 Task: Sort the products in the category "Trash Bins & Bags" by unit price (high first).
Action: Mouse moved to (918, 317)
Screenshot: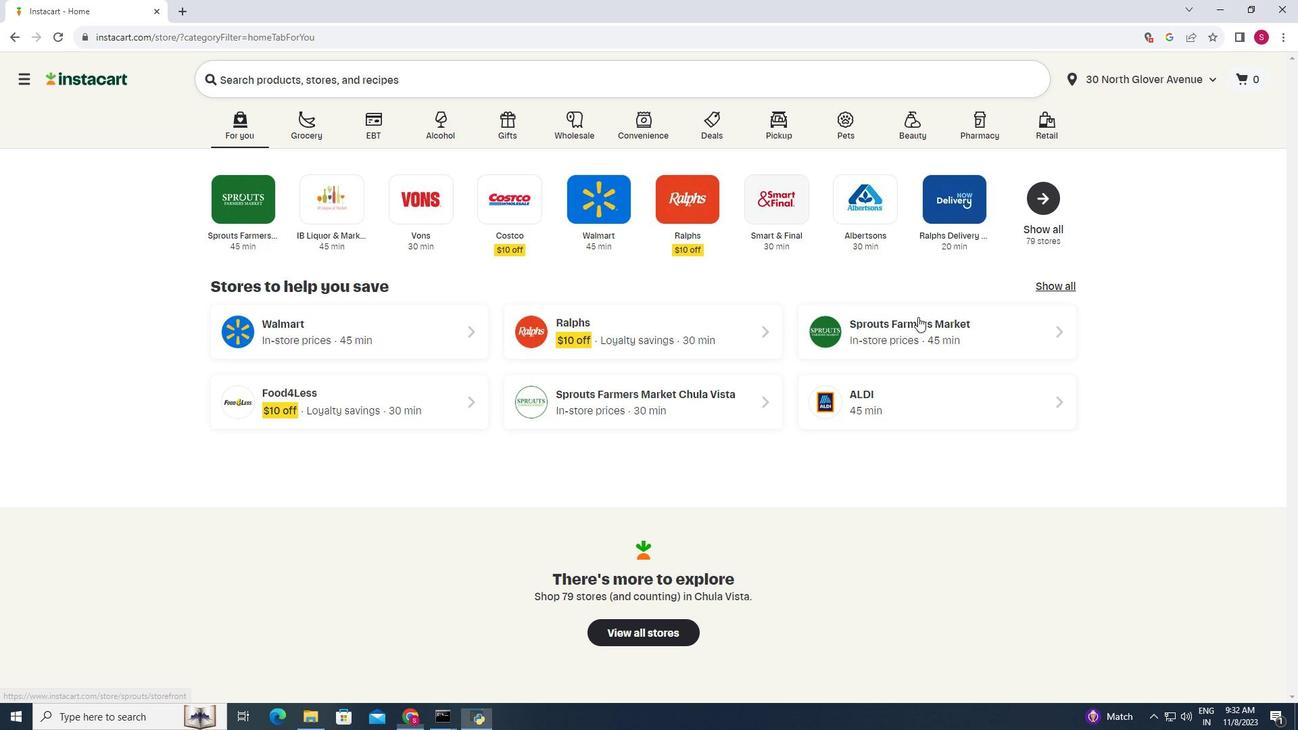 
Action: Mouse pressed left at (918, 317)
Screenshot: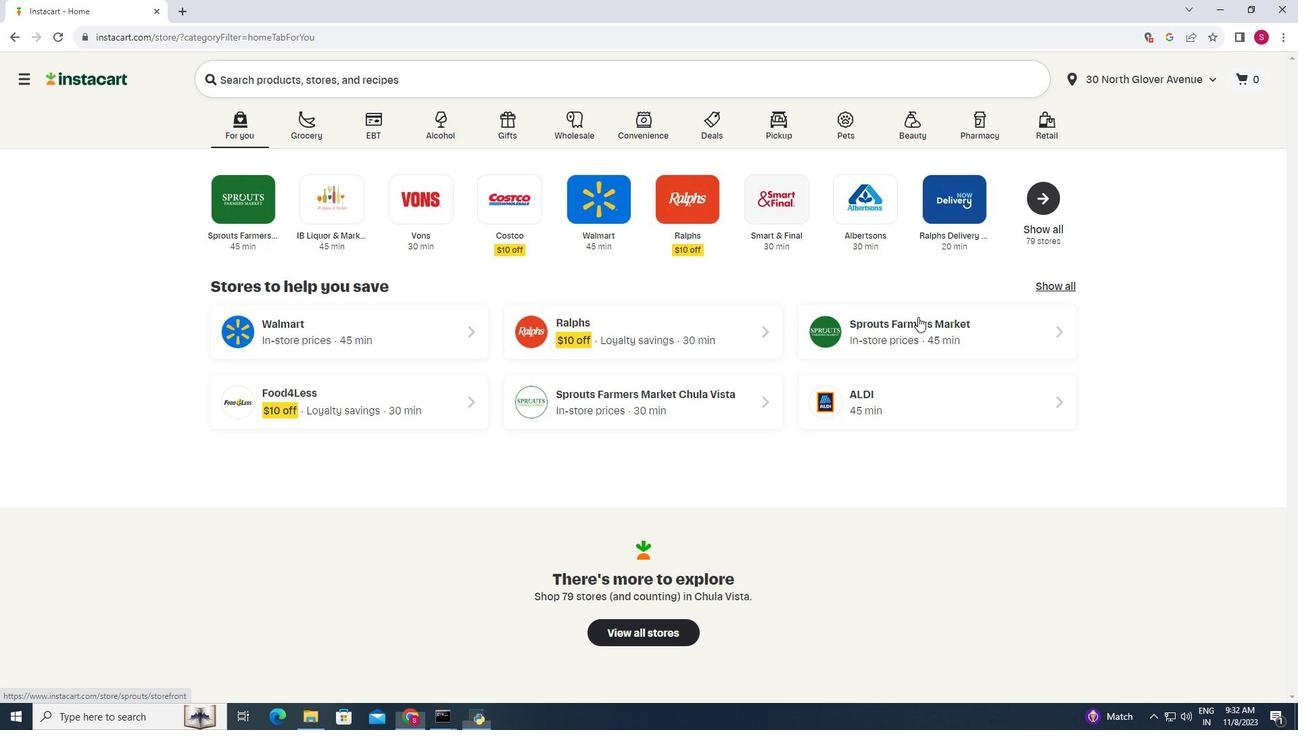 
Action: Mouse moved to (75, 468)
Screenshot: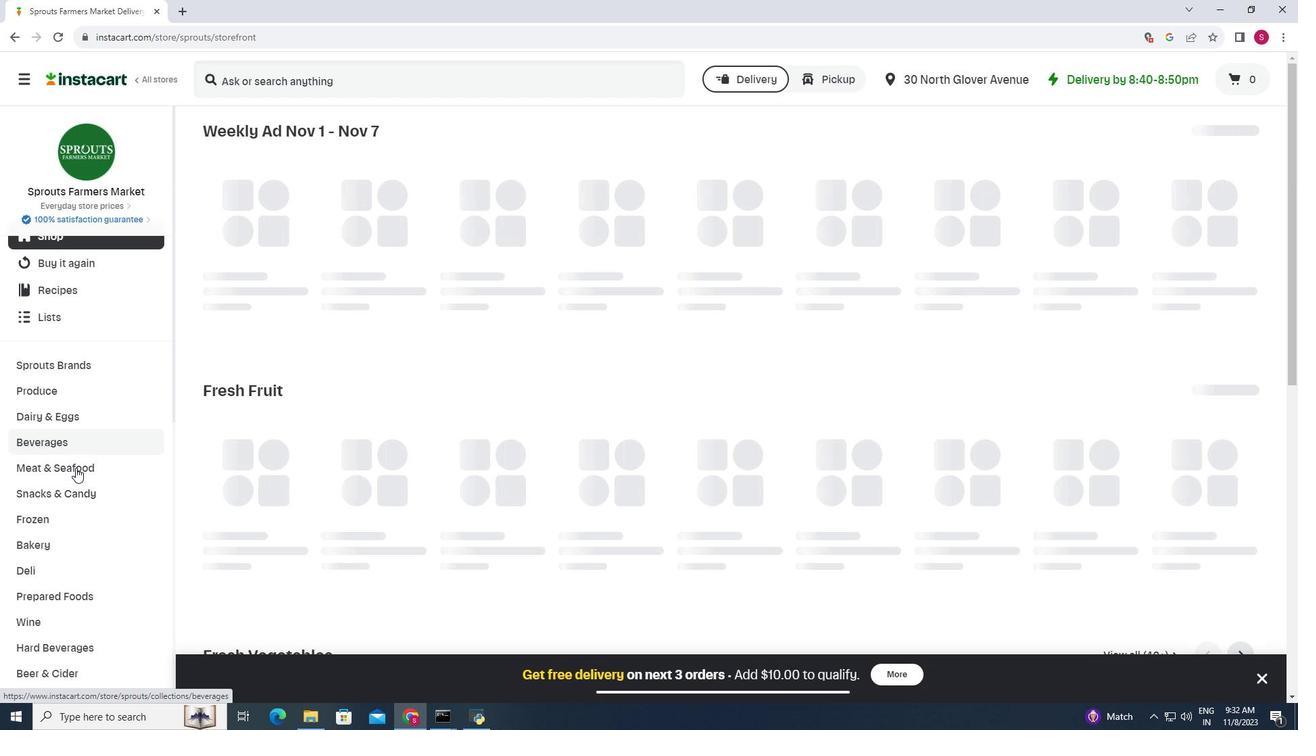 
Action: Mouse scrolled (75, 467) with delta (0, 0)
Screenshot: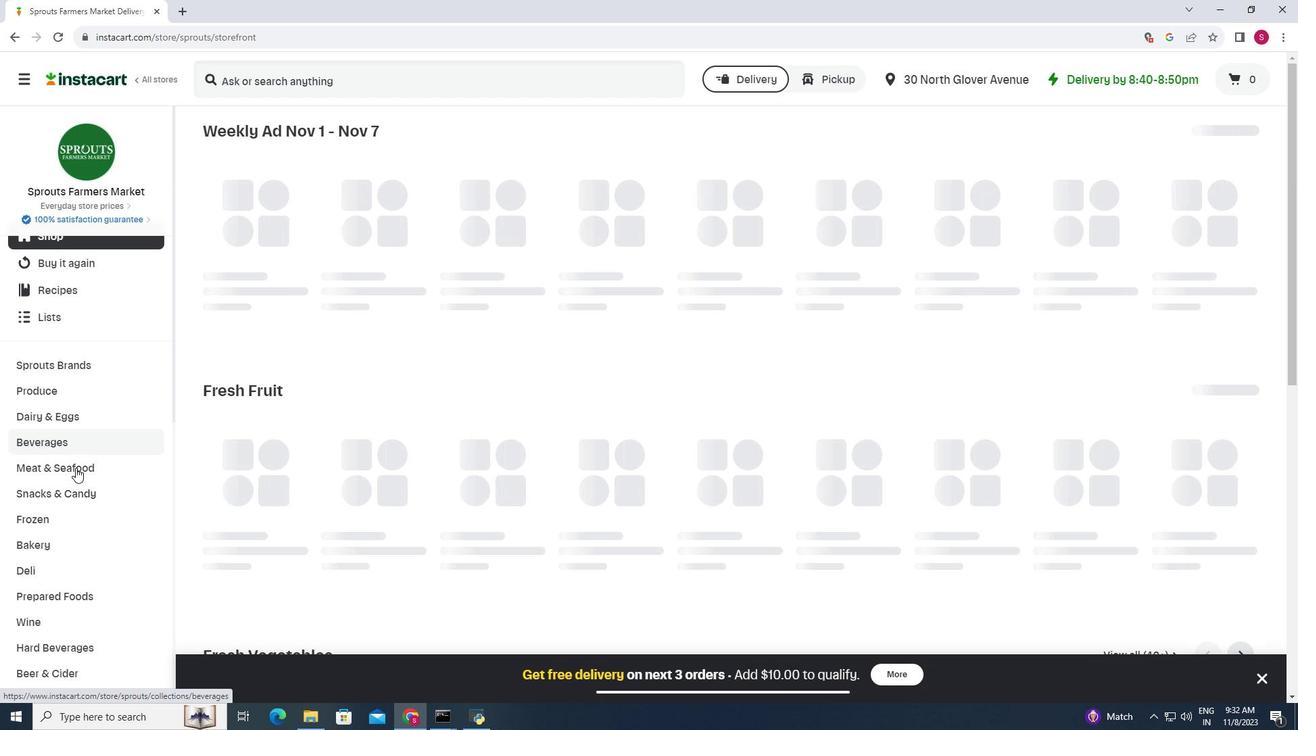 
Action: Mouse moved to (75, 468)
Screenshot: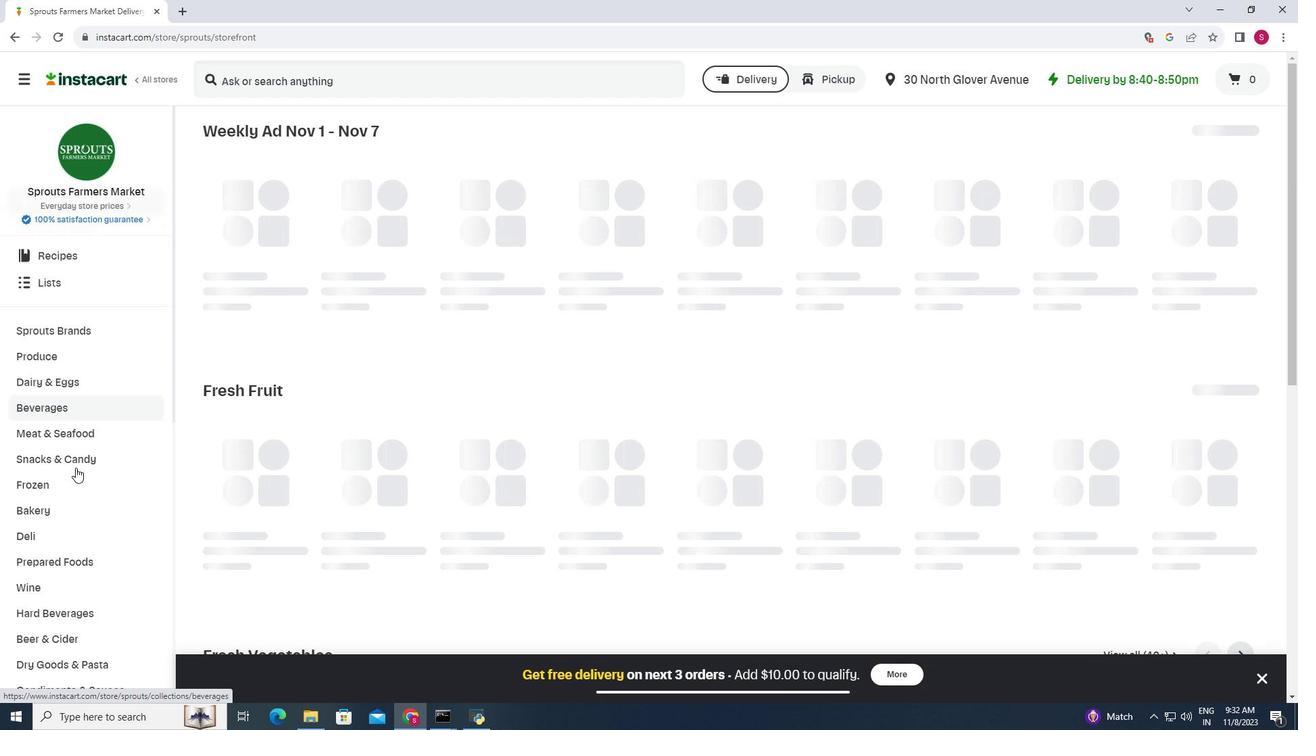
Action: Mouse scrolled (75, 467) with delta (0, 0)
Screenshot: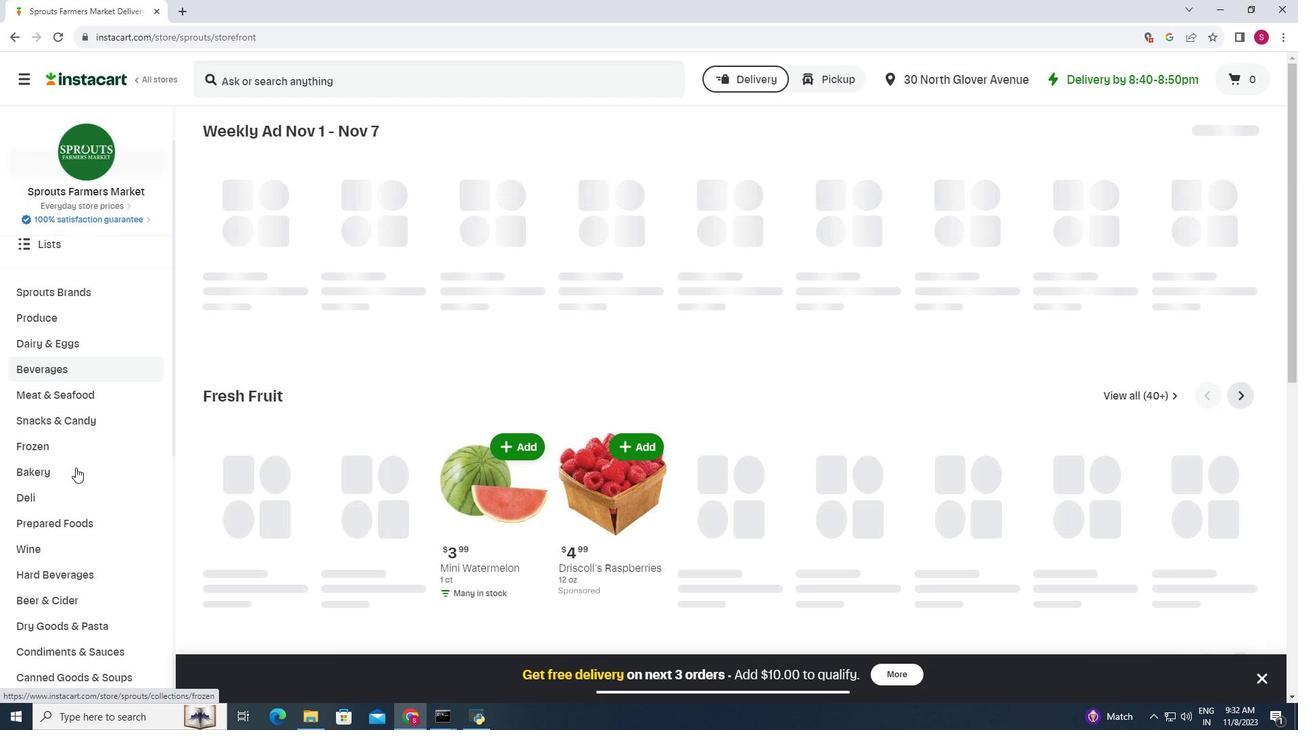 
Action: Mouse moved to (75, 468)
Screenshot: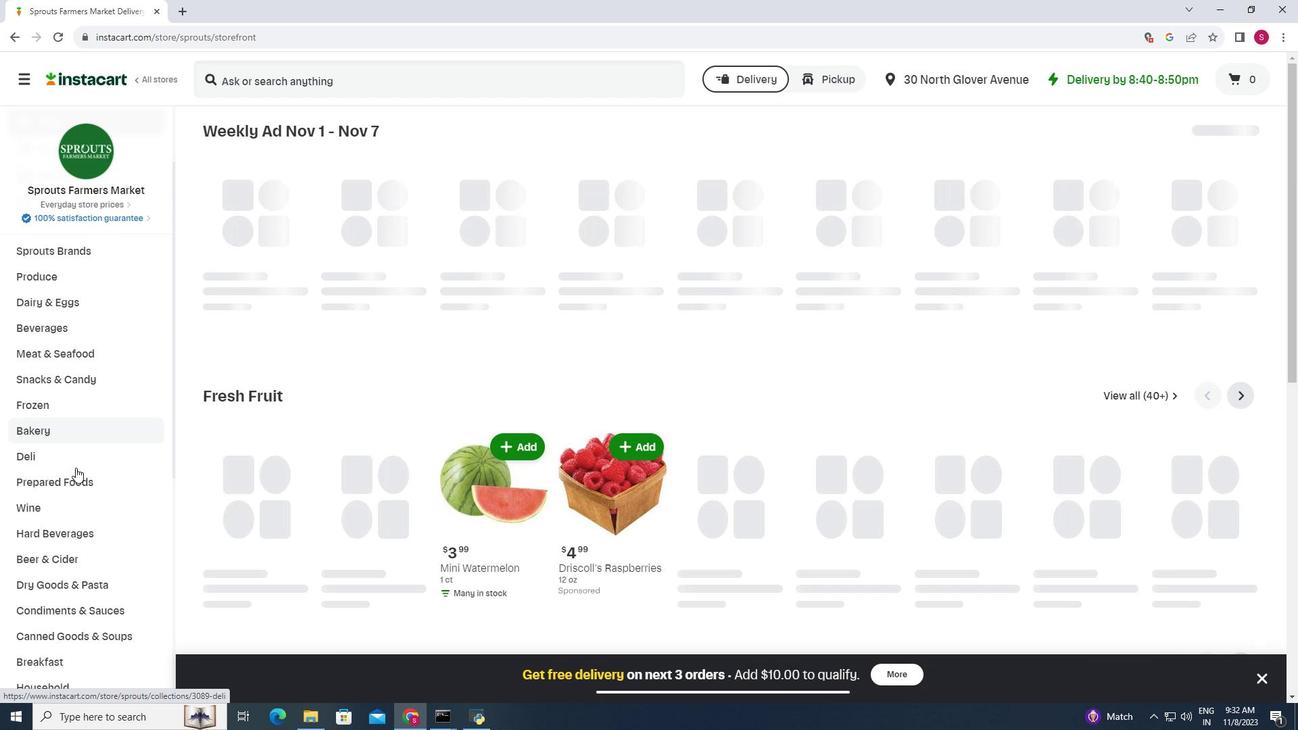 
Action: Mouse scrolled (75, 467) with delta (0, 0)
Screenshot: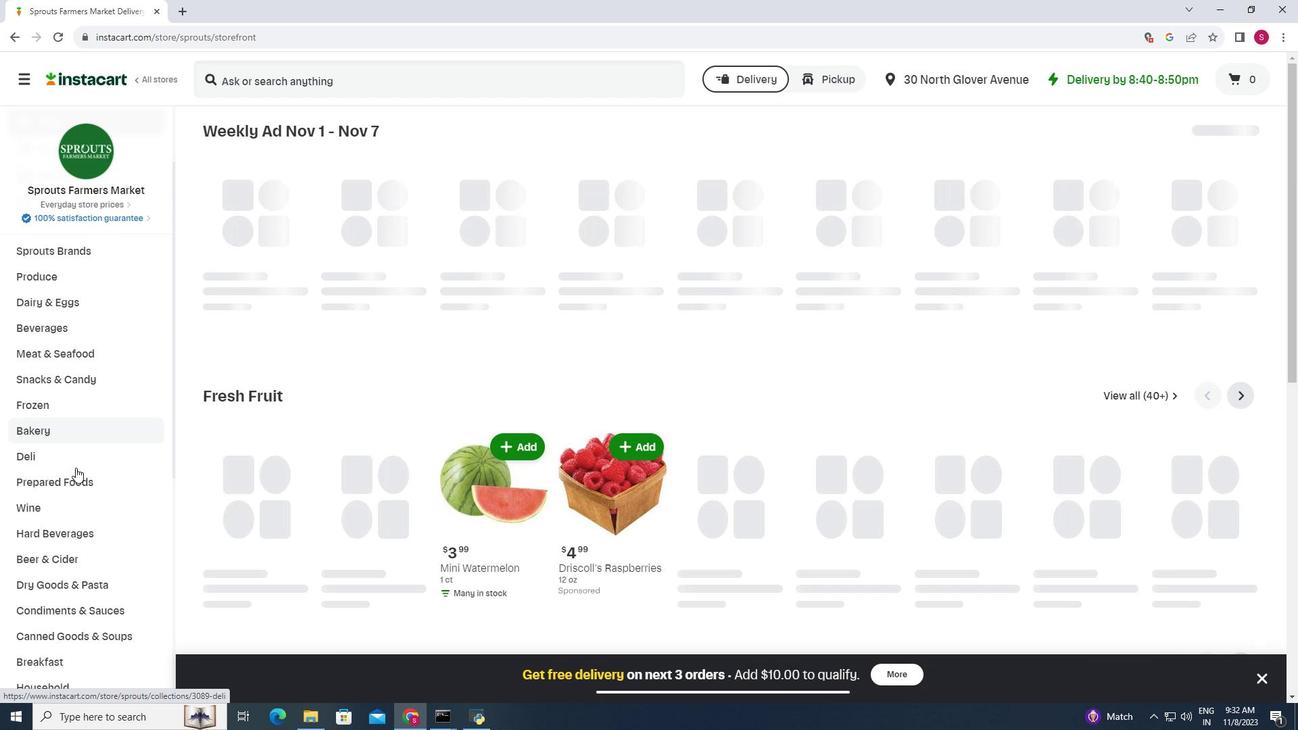 
Action: Mouse moved to (49, 625)
Screenshot: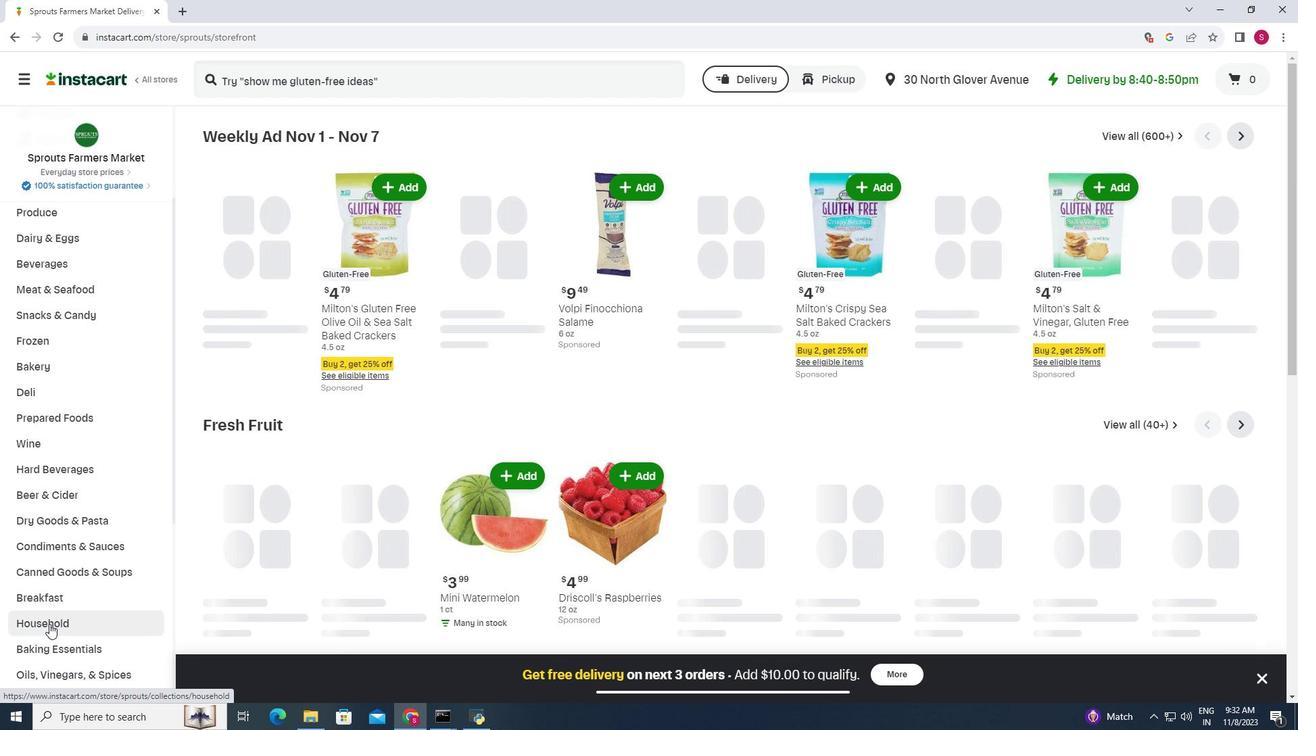 
Action: Mouse pressed left at (49, 625)
Screenshot: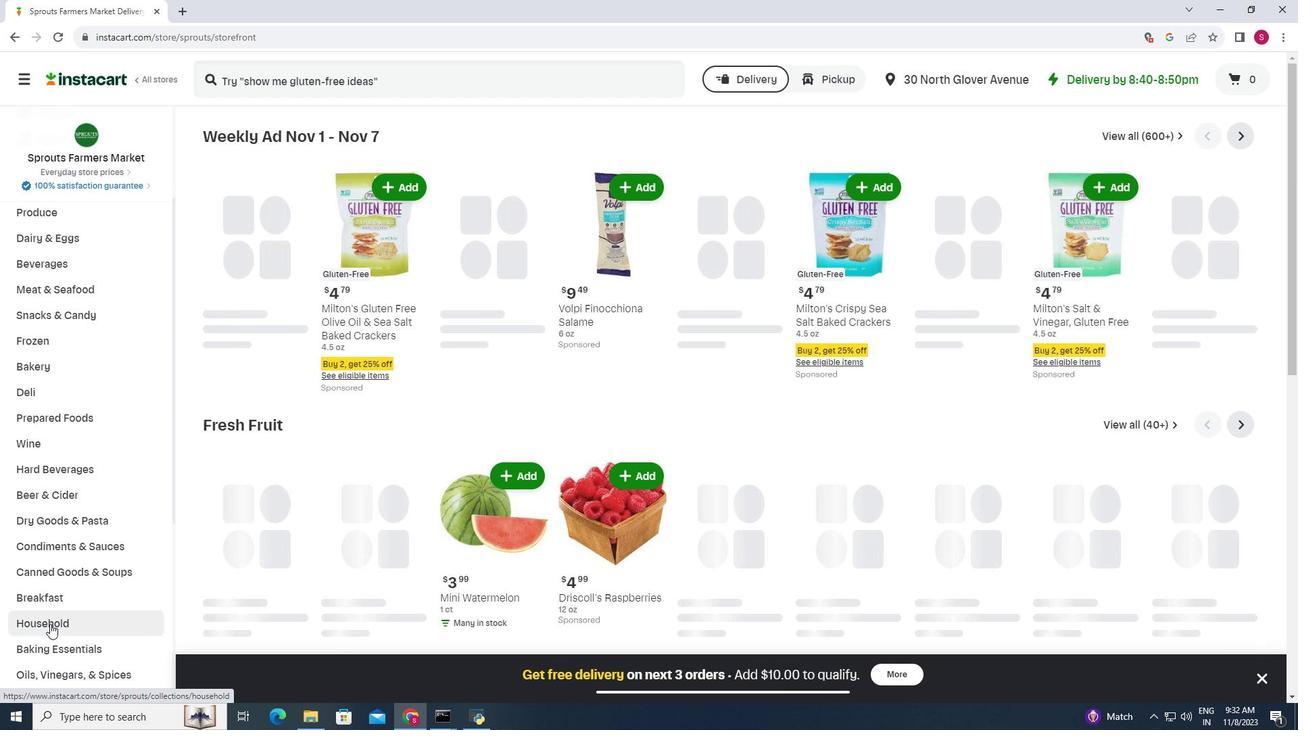 
Action: Mouse moved to (917, 165)
Screenshot: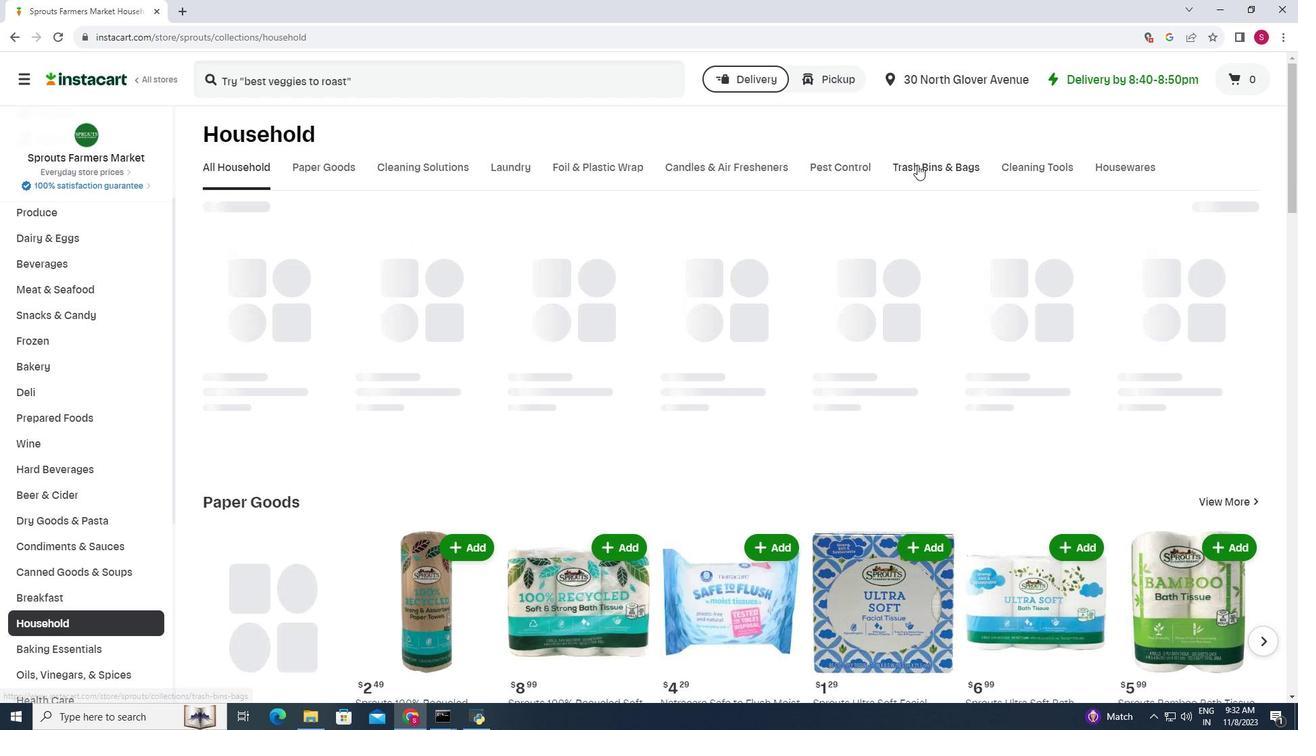 
Action: Mouse pressed left at (917, 165)
Screenshot: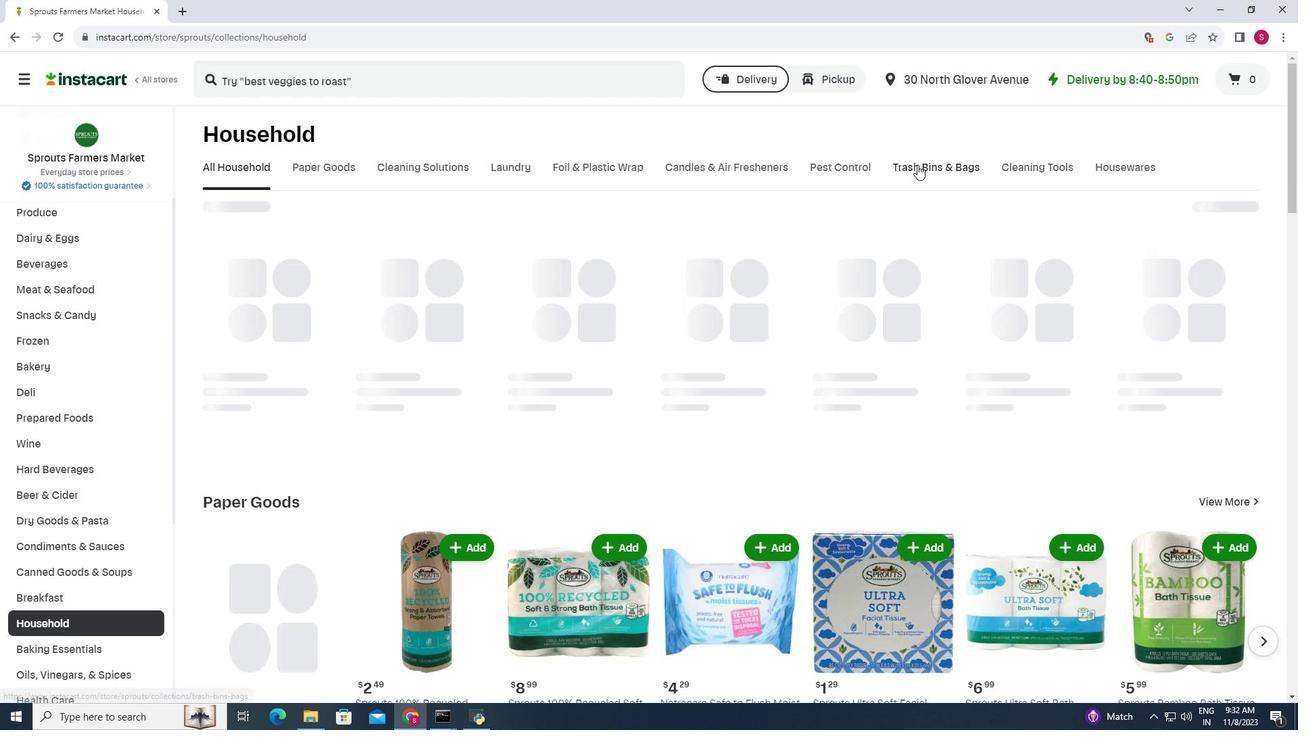 
Action: Mouse moved to (1239, 209)
Screenshot: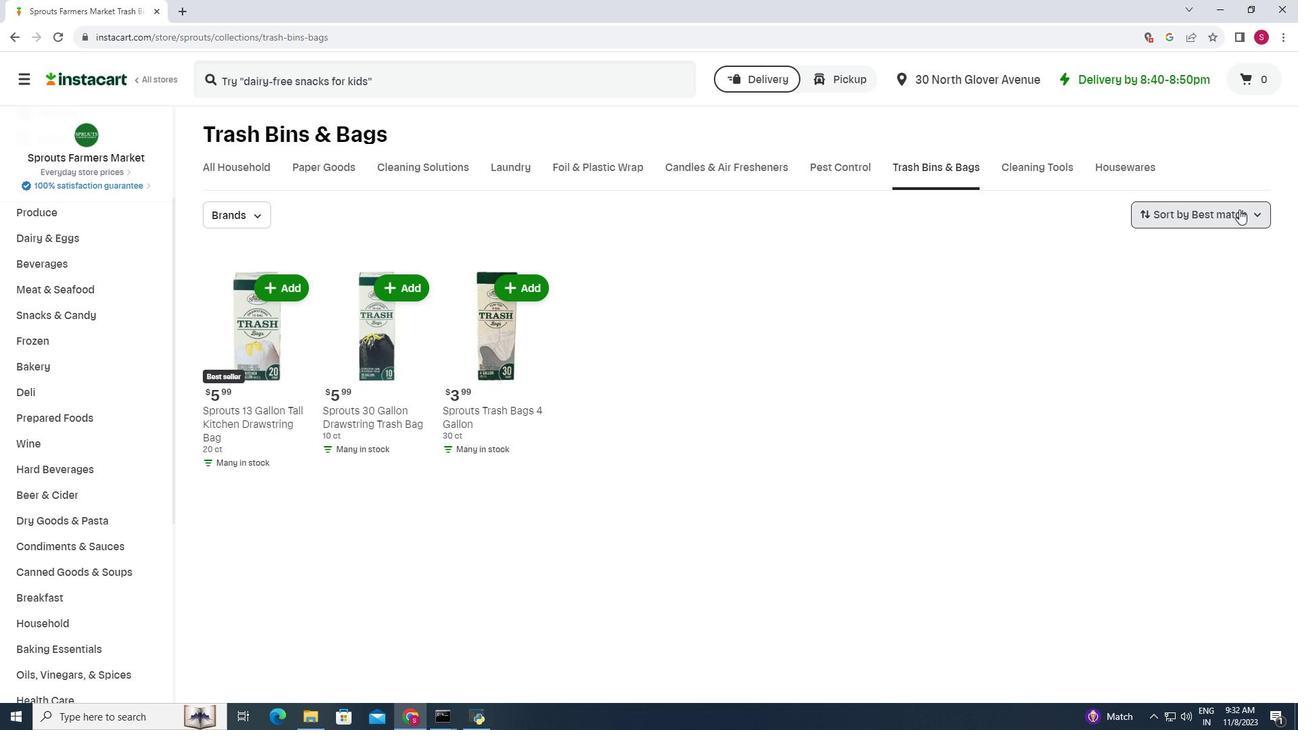 
Action: Mouse pressed left at (1239, 209)
Screenshot: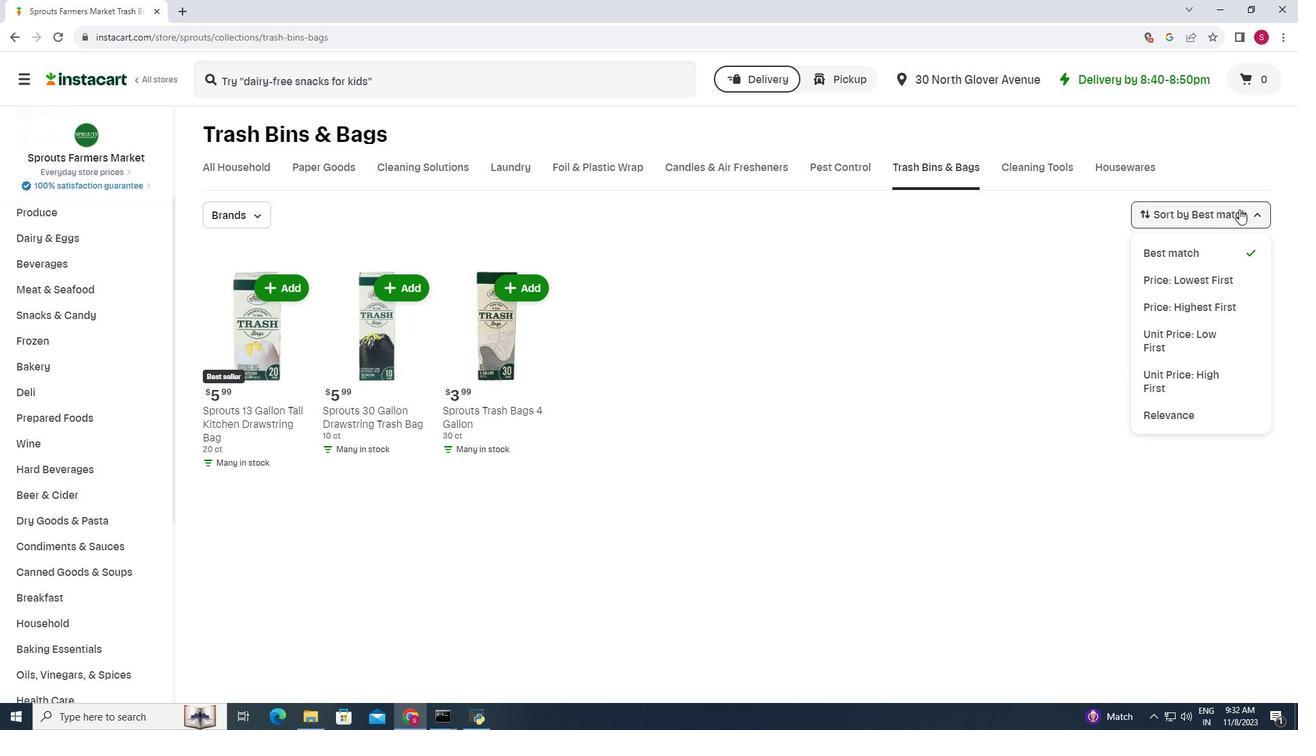 
Action: Mouse moved to (1216, 374)
Screenshot: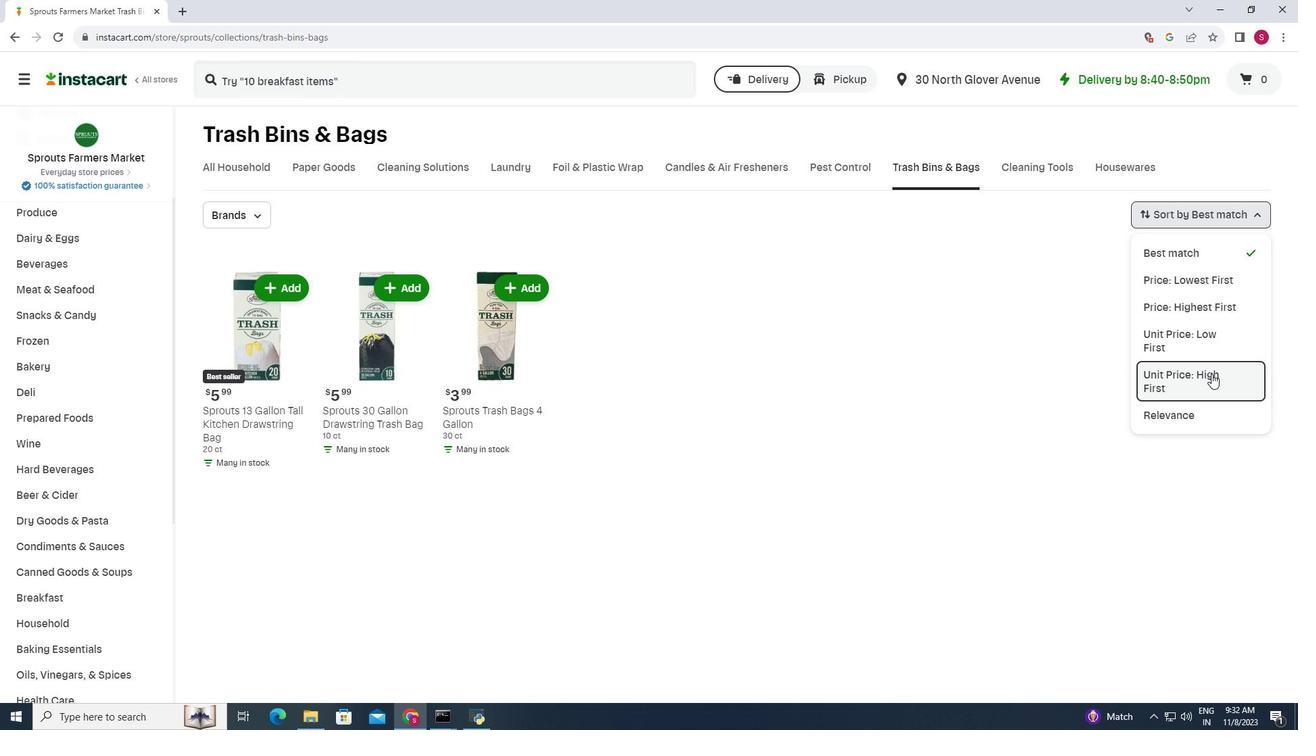 
Action: Mouse pressed left at (1216, 374)
Screenshot: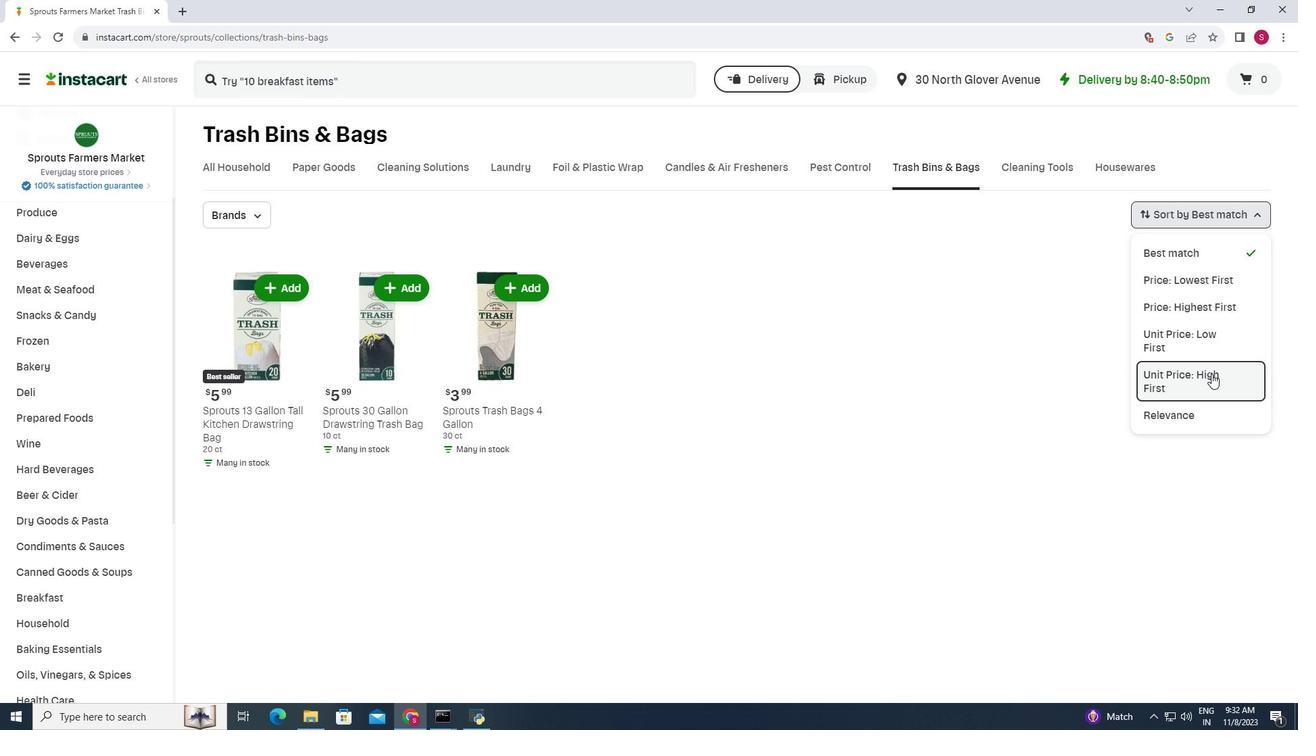 
Action: Mouse moved to (867, 220)
Screenshot: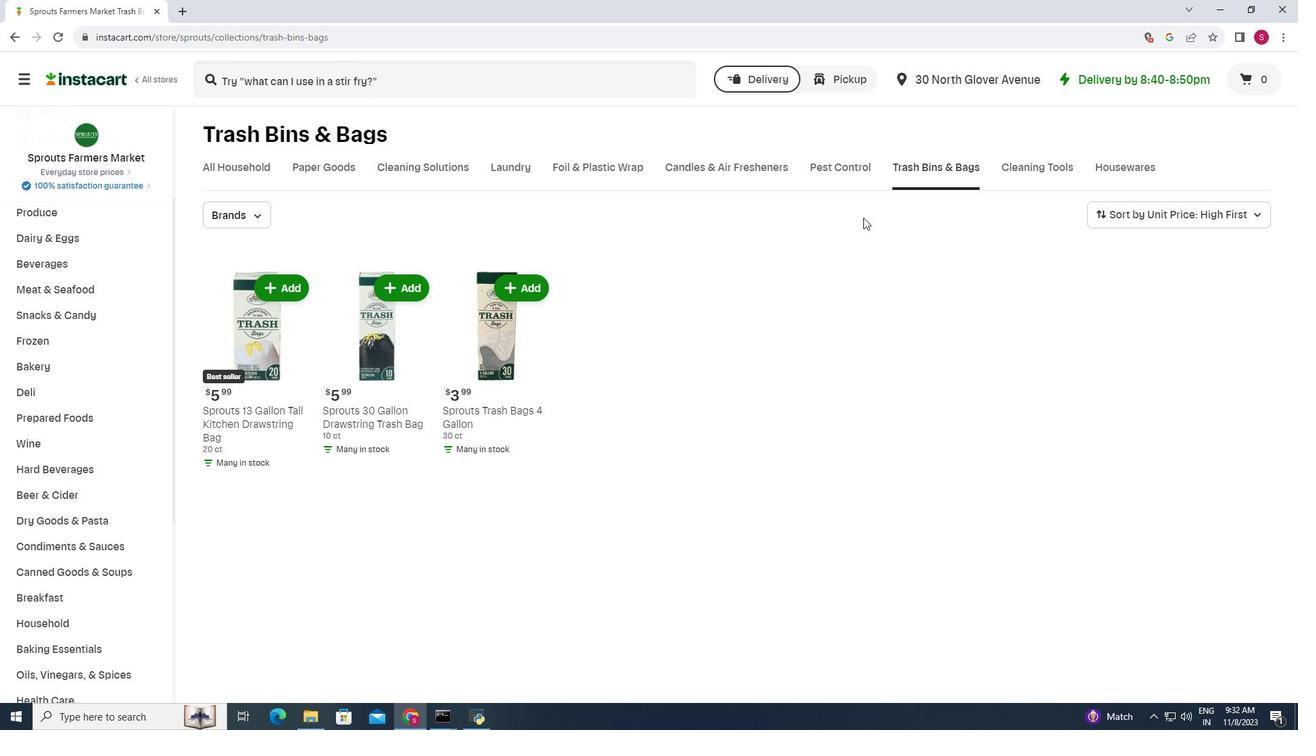 
